 Task: In the  document Friendshipfile.txt Change font size of watermark '113' and place the watermark  'Horizontally'. Insert footer and write www.quantum.com
Action: Mouse moved to (455, 387)
Screenshot: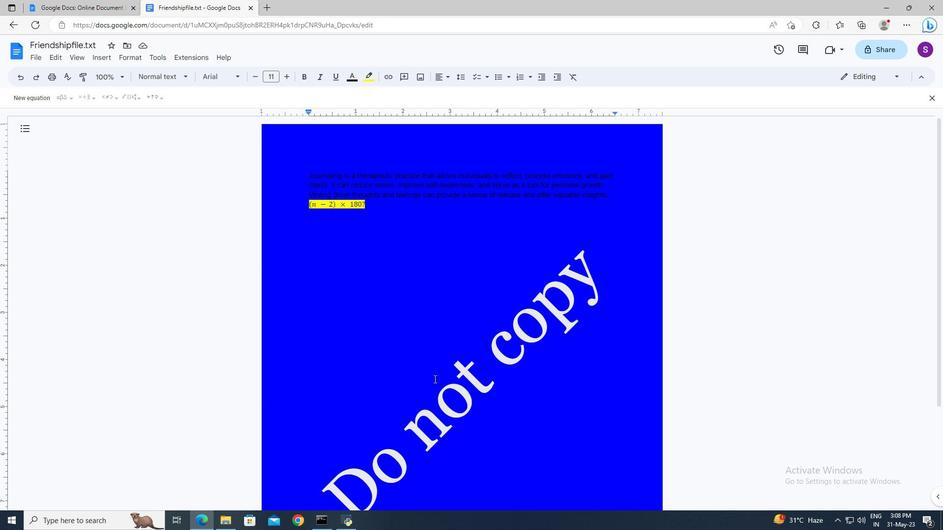 
Action: Mouse pressed left at (455, 387)
Screenshot: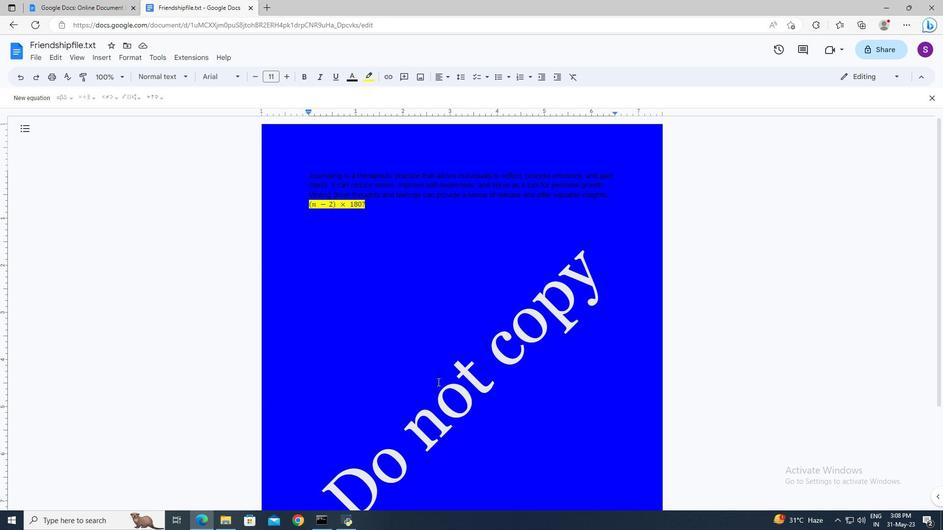 
Action: Mouse moved to (470, 388)
Screenshot: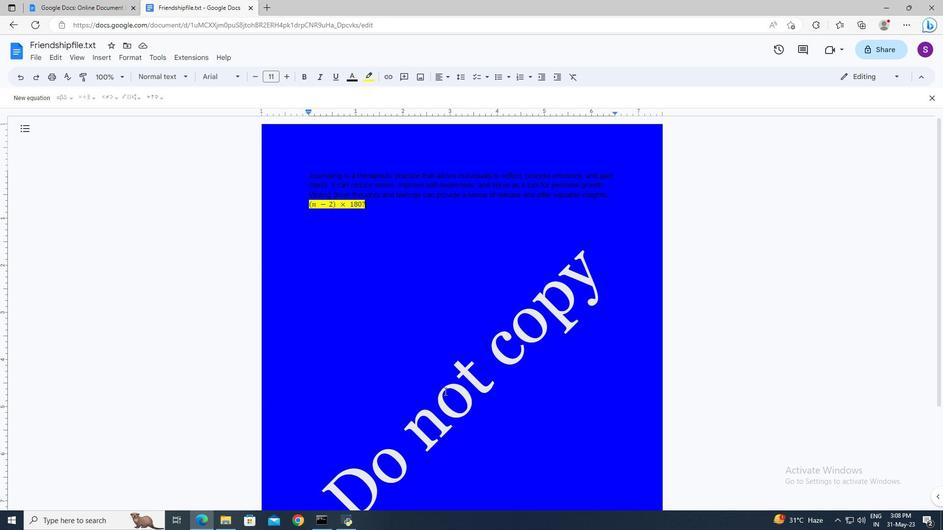 
Action: Mouse pressed left at (470, 388)
Screenshot: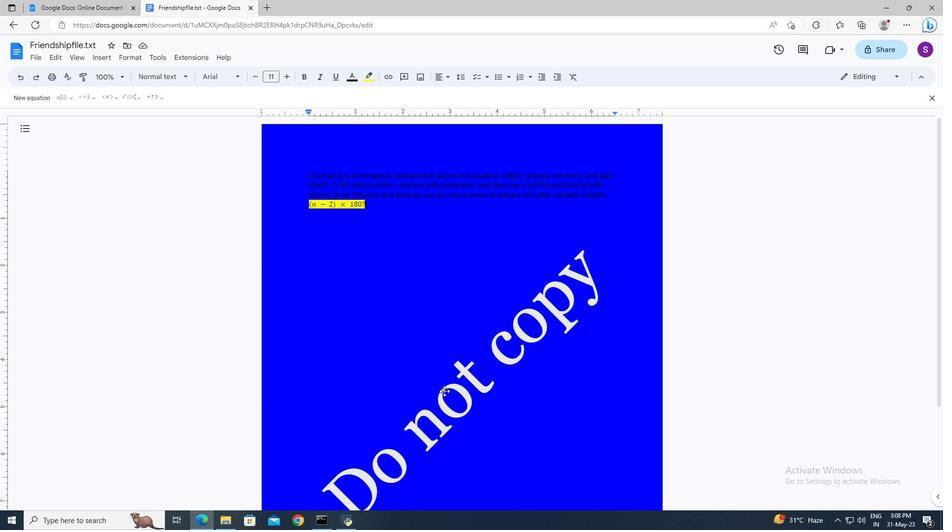 
Action: Mouse moved to (337, 484)
Screenshot: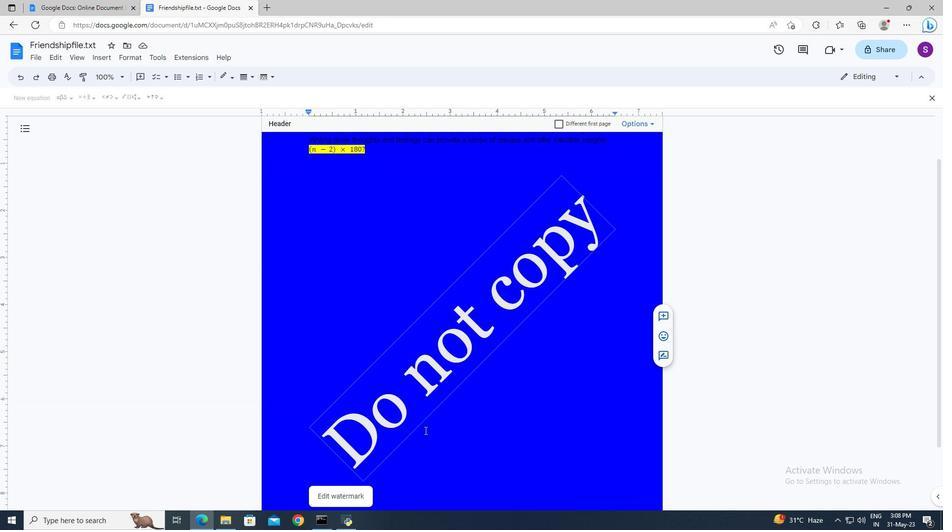 
Action: Mouse pressed left at (337, 484)
Screenshot: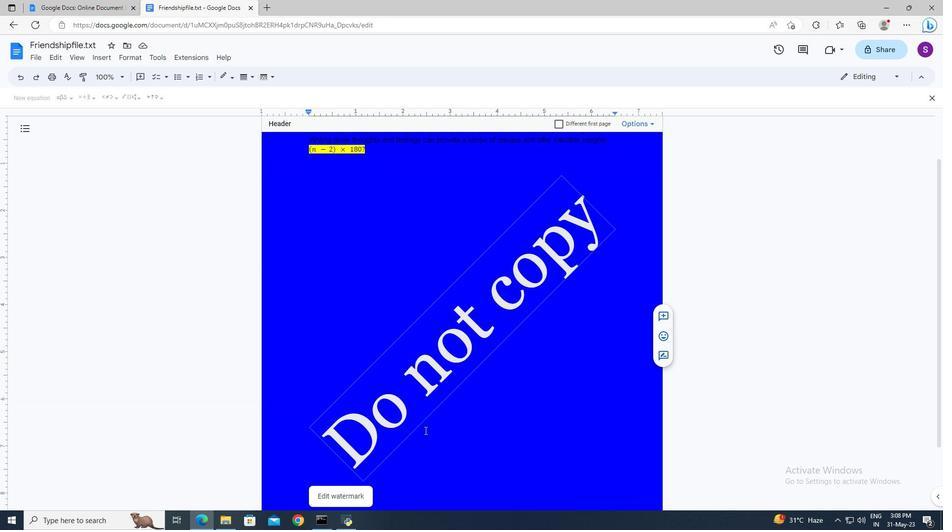 
Action: Mouse moved to (337, 489)
Screenshot: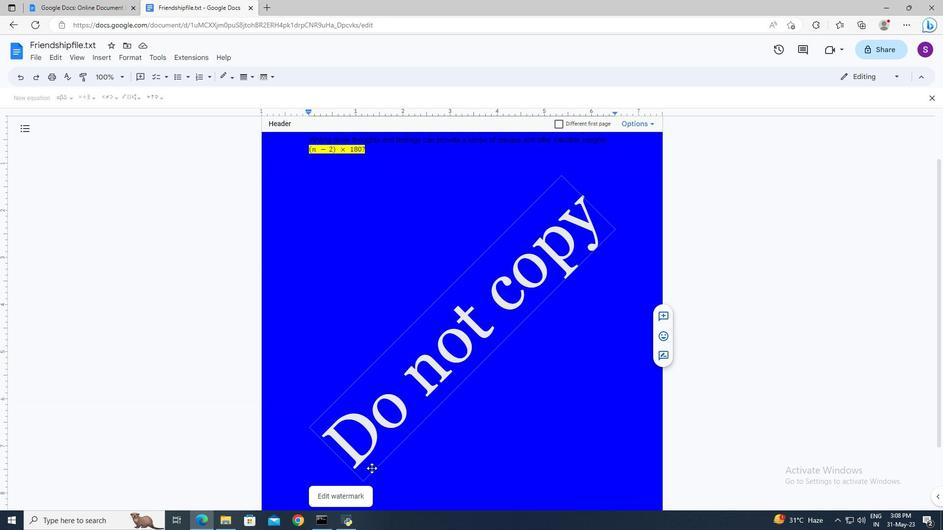 
Action: Mouse pressed left at (337, 489)
Screenshot: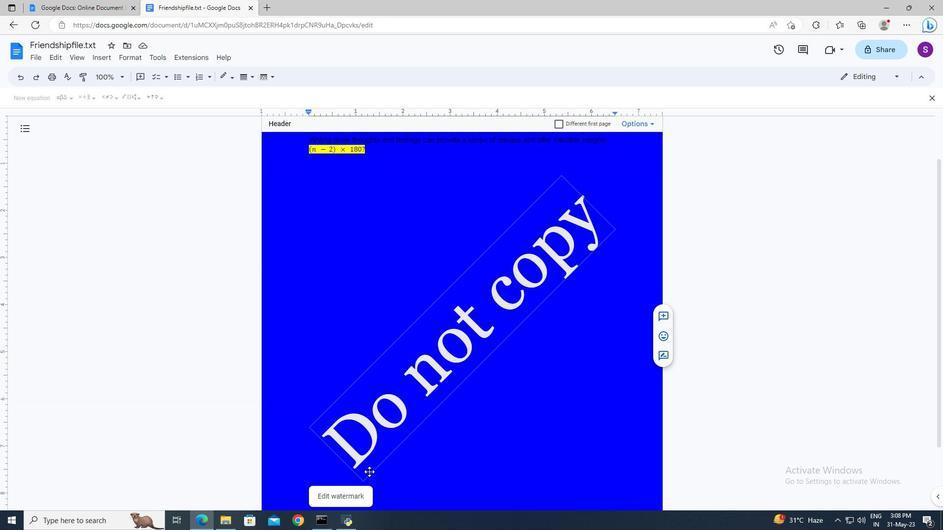 
Action: Mouse moved to (367, 418)
Screenshot: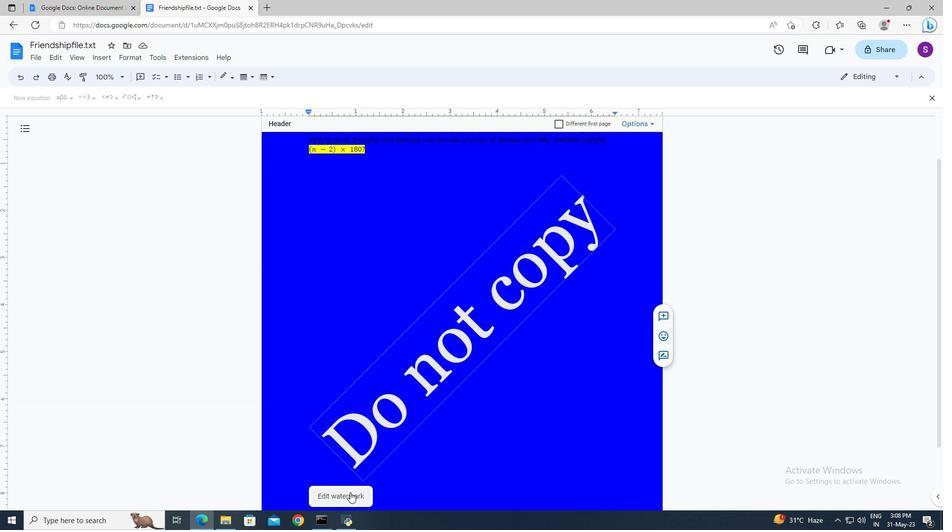 
Action: Mouse scrolled (367, 417) with delta (0, 0)
Screenshot: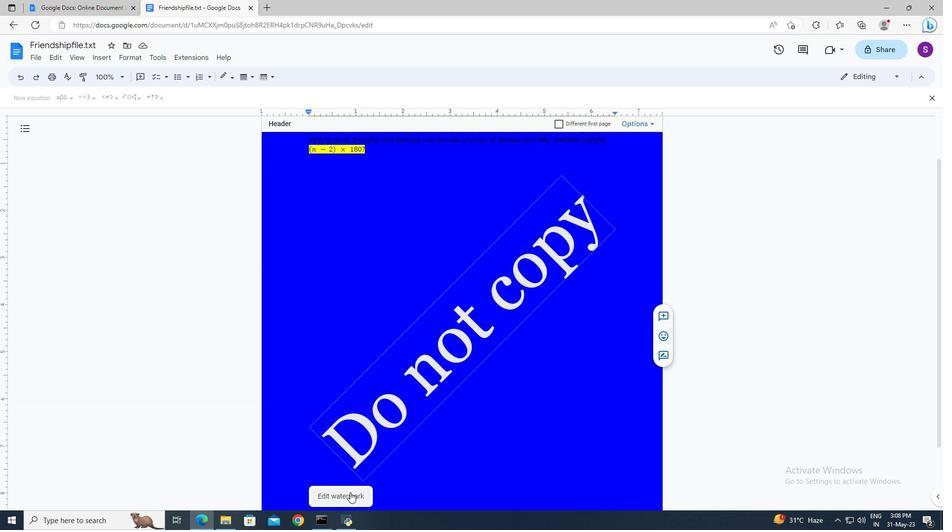 
Action: Mouse moved to (367, 415)
Screenshot: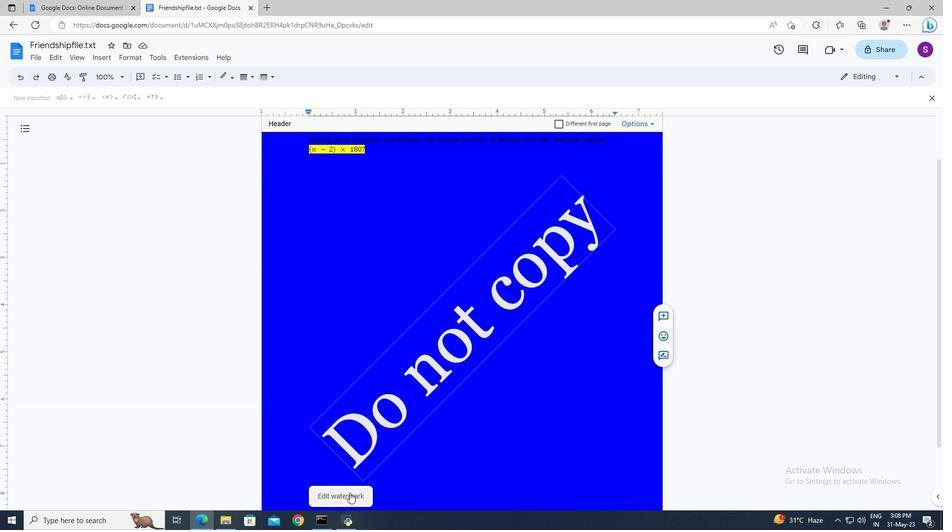 
Action: Mouse scrolled (367, 415) with delta (0, 0)
Screenshot: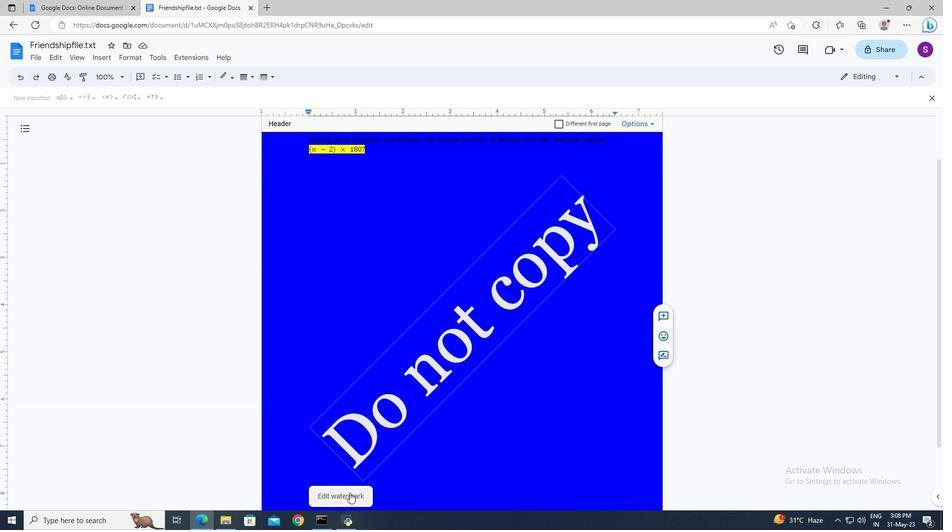 
Action: Mouse moved to (369, 412)
Screenshot: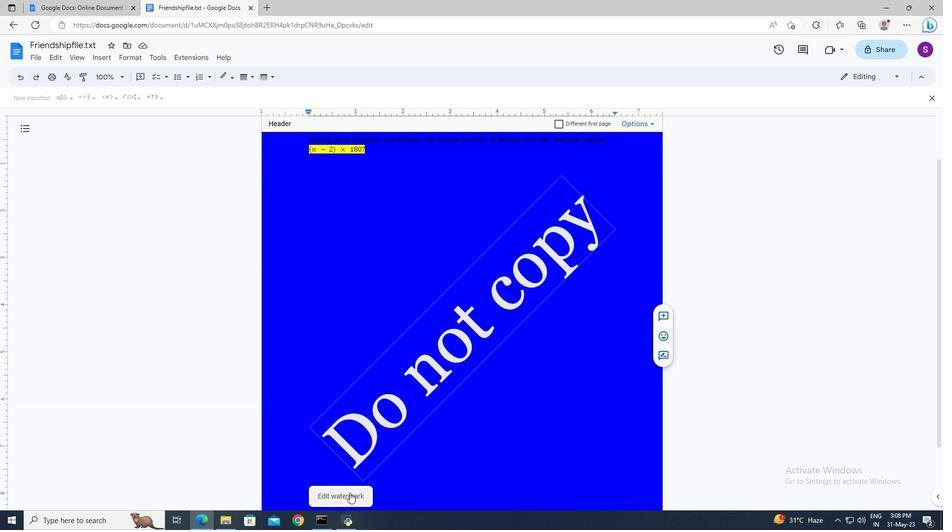 
Action: Mouse scrolled (369, 412) with delta (0, 0)
Screenshot: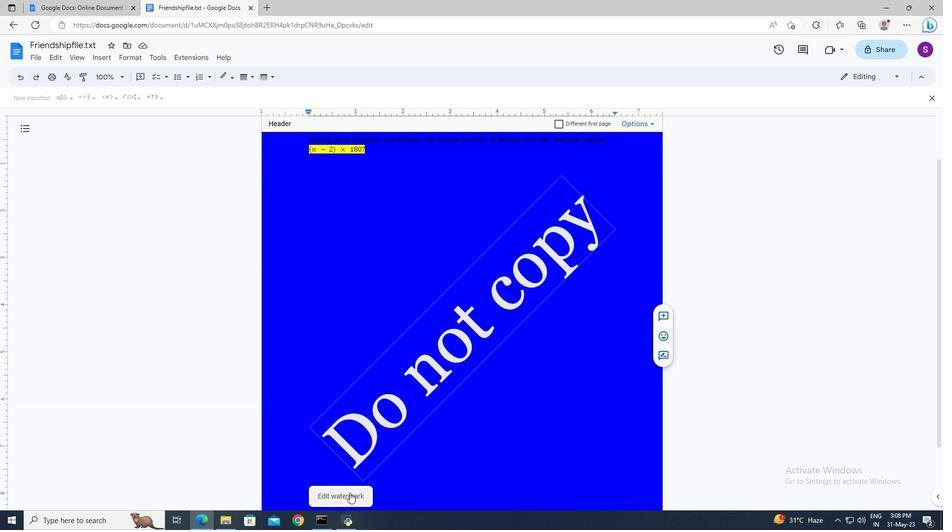 
Action: Mouse moved to (377, 348)
Screenshot: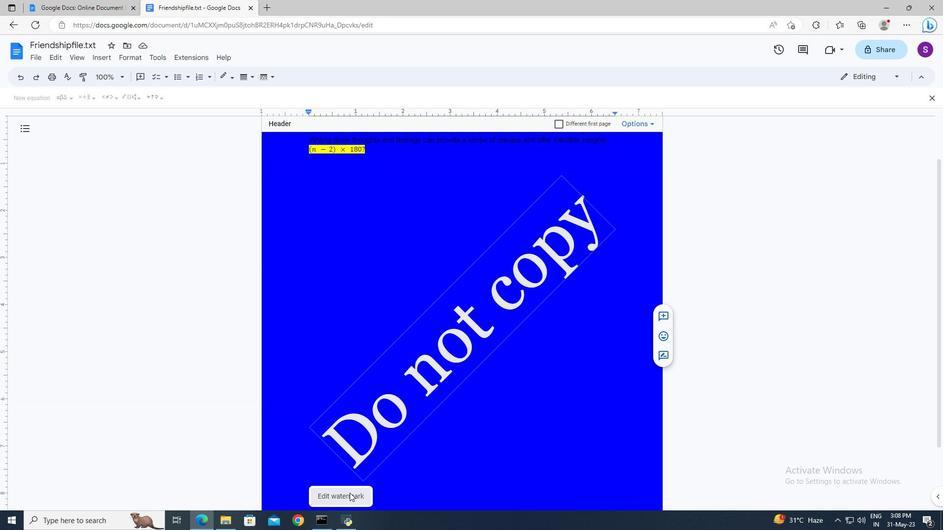 
Action: Mouse pressed left at (377, 348)
Screenshot: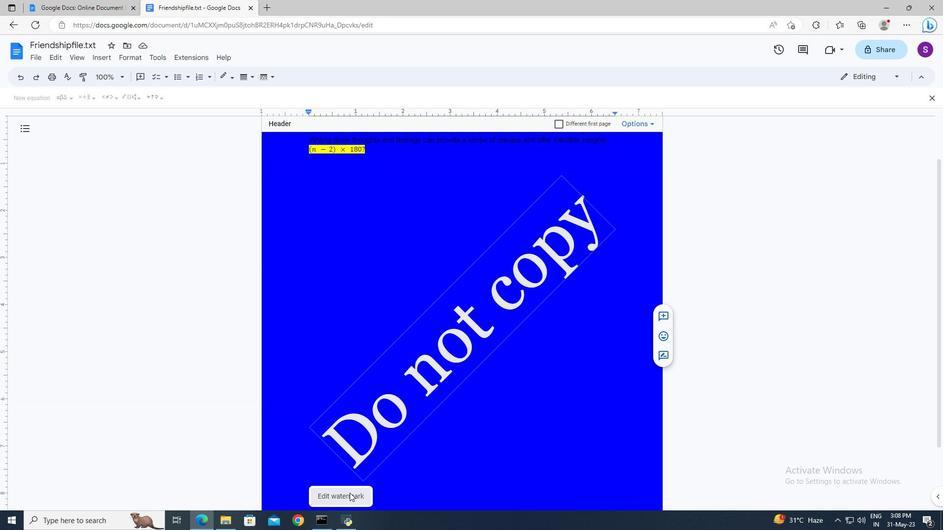 
Action: Mouse moved to (377, 347)
Screenshot: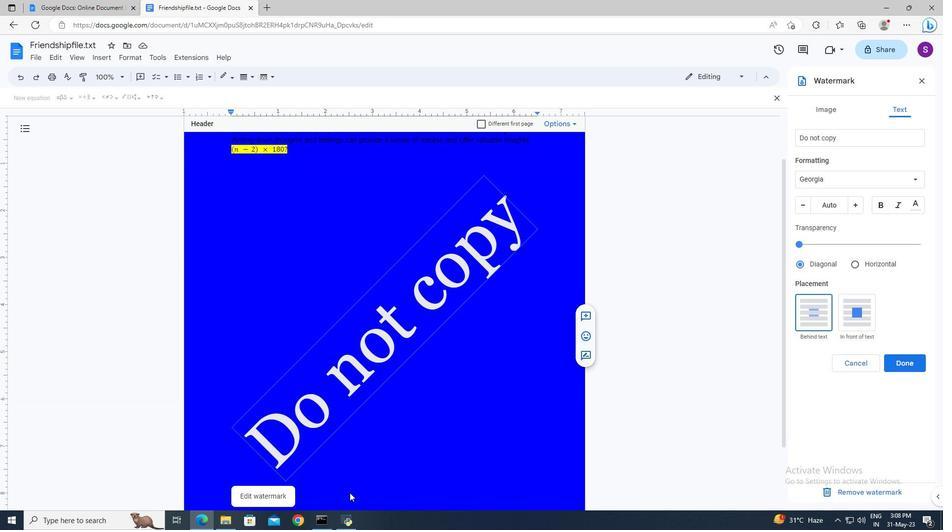
Action: Mouse pressed left at (377, 347)
Screenshot: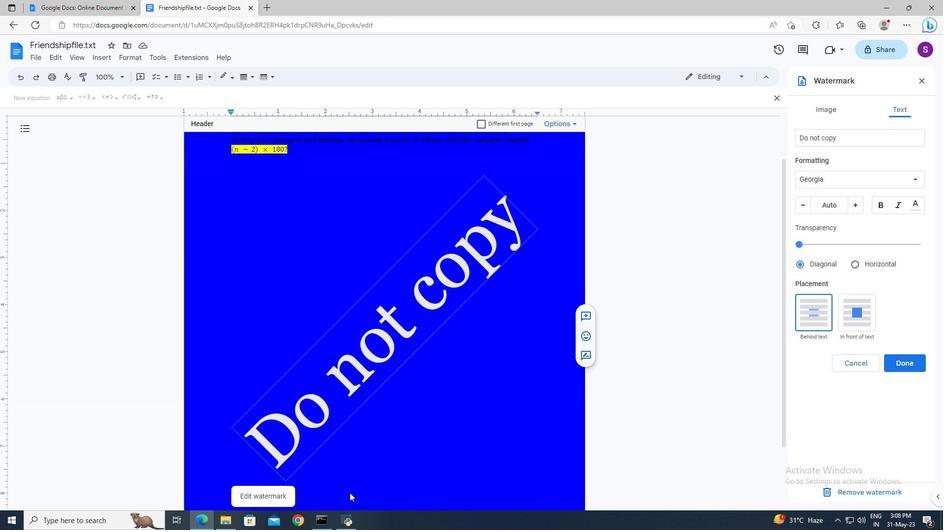 
Action: Mouse moved to (435, 361)
Screenshot: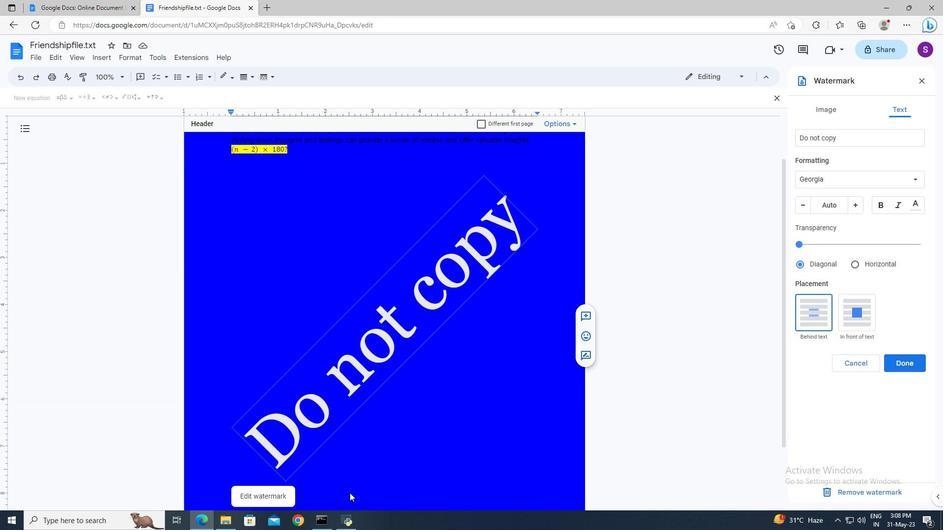 
Action: Mouse pressed left at (435, 361)
Screenshot: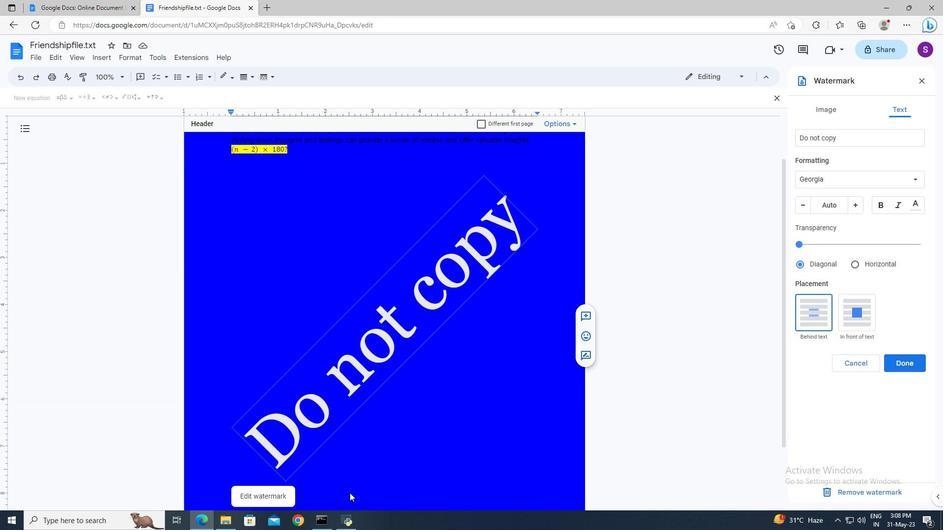 
Action: Mouse moved to (435, 361)
Screenshot: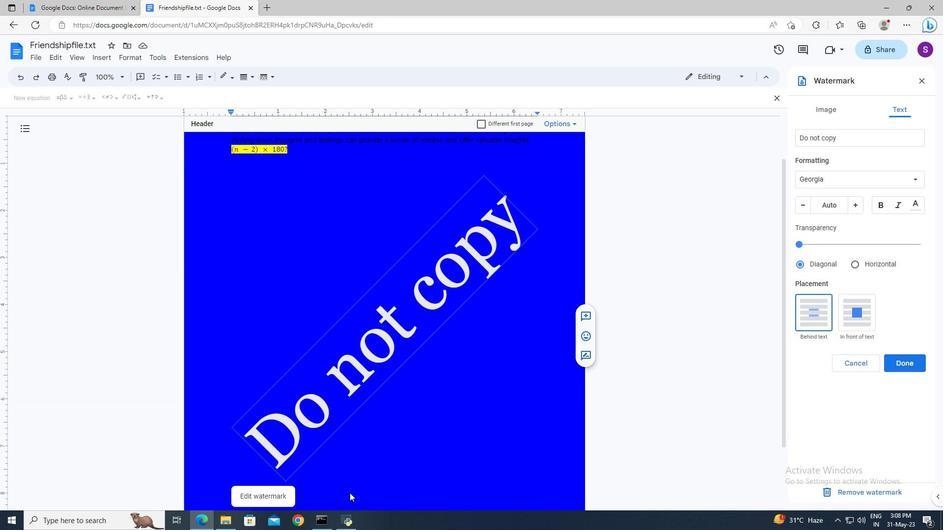 
Action: Mouse pressed left at (435, 361)
Screenshot: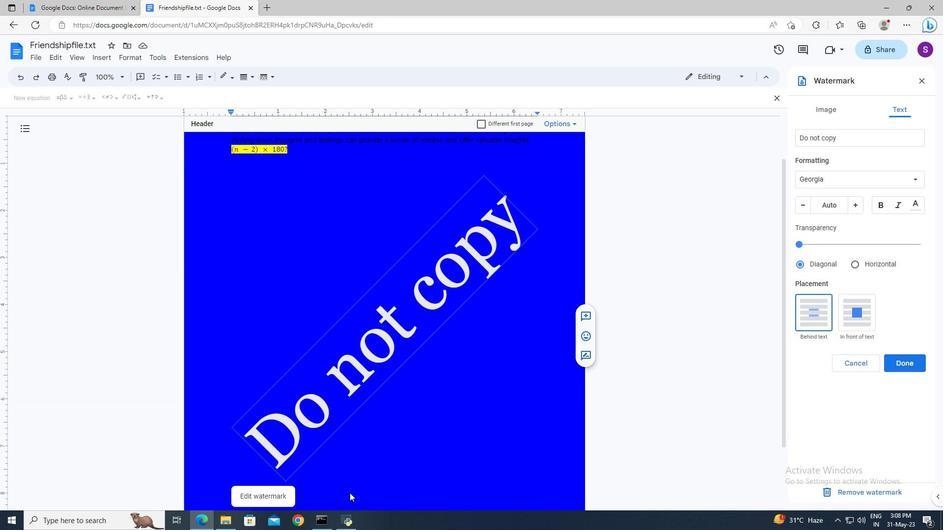 
Action: Mouse moved to (412, 288)
Screenshot: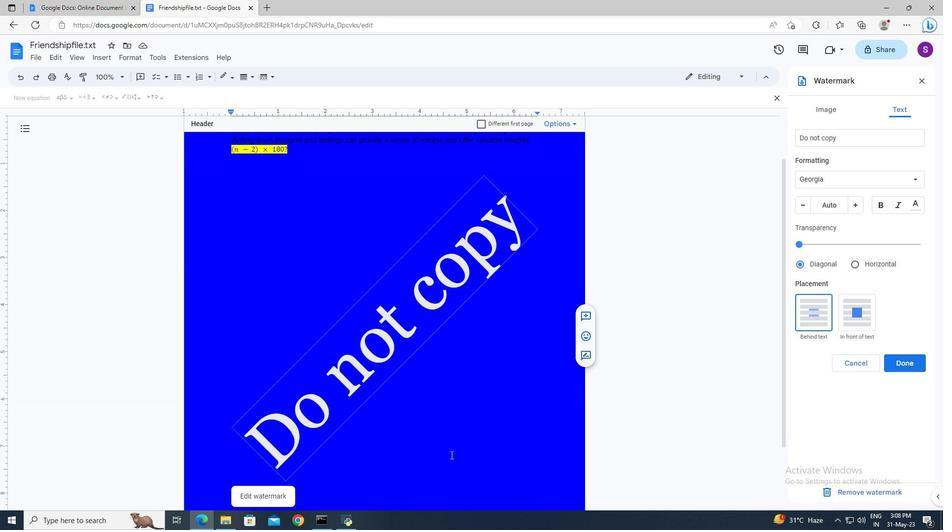 
Action: Mouse pressed left at (412, 288)
Screenshot: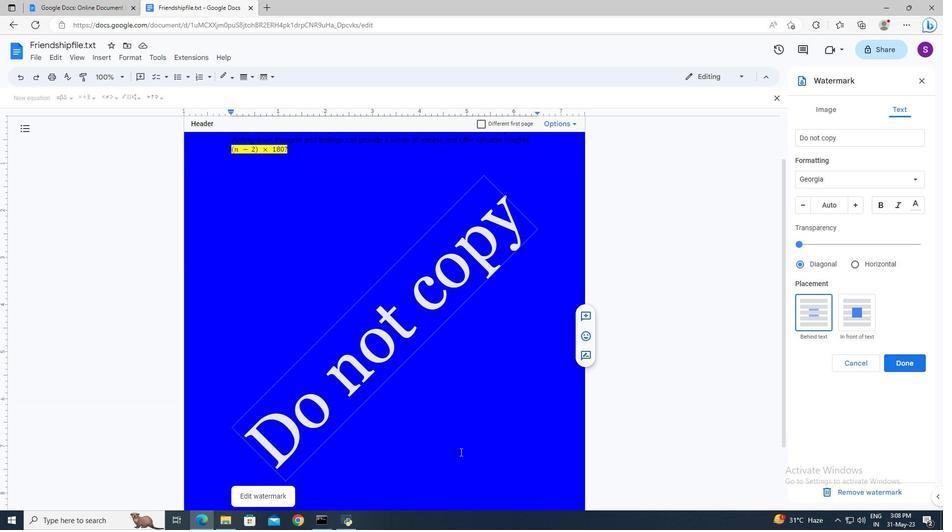 
Action: Mouse moved to (451, 342)
Screenshot: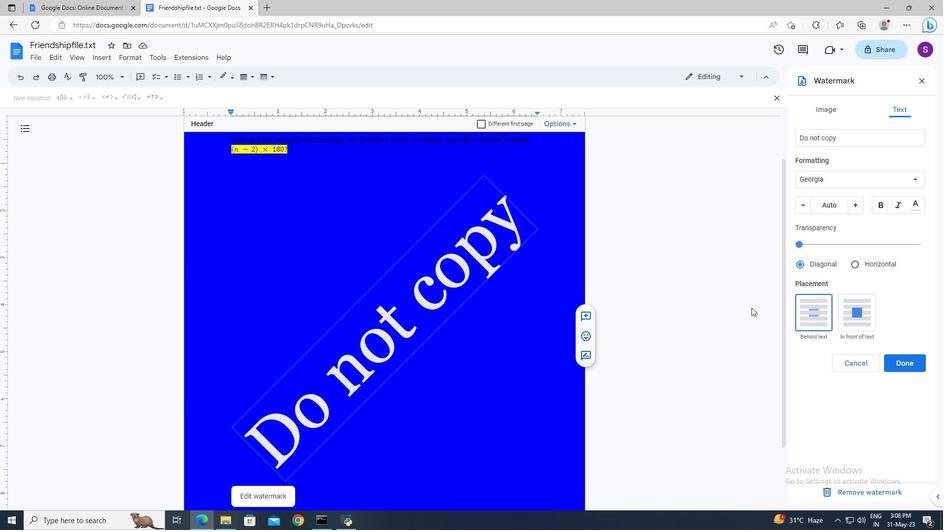 
Action: Mouse pressed left at (451, 342)
Screenshot: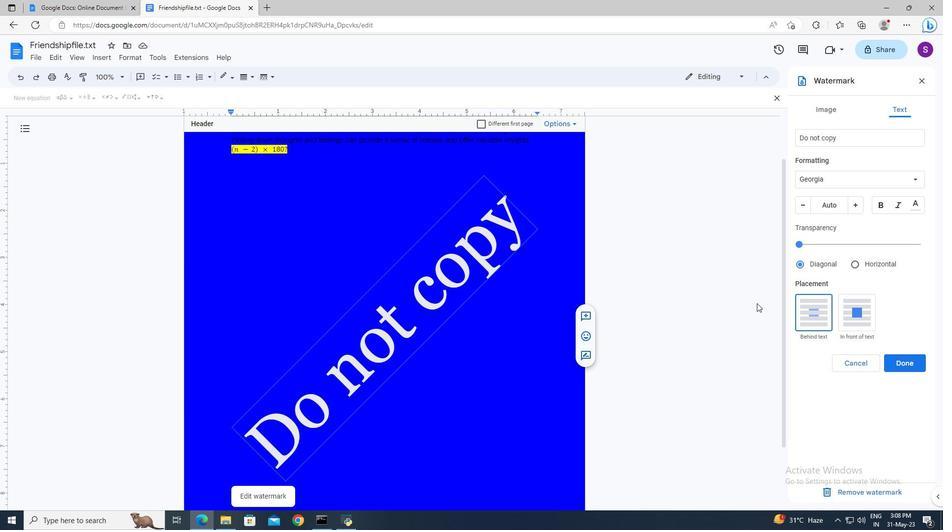 
Action: Mouse moved to (453, 343)
Screenshot: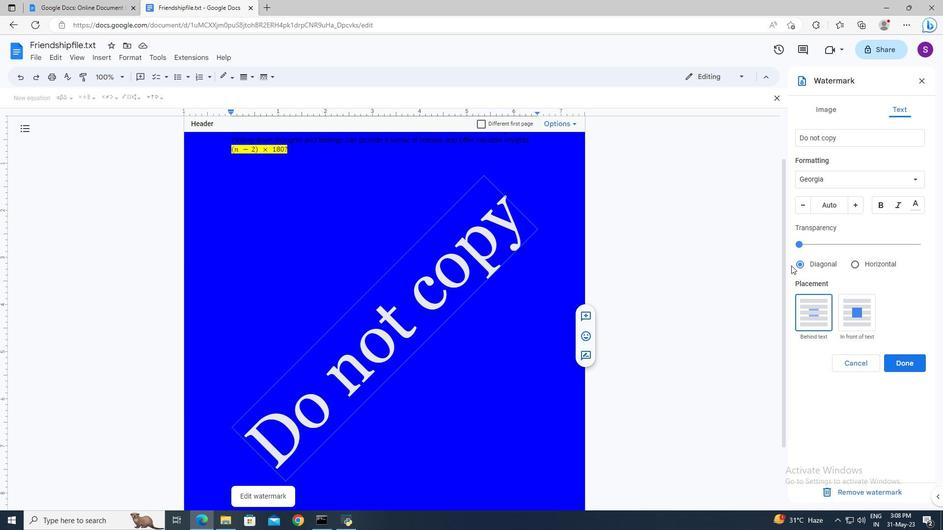 
Action: Mouse pressed left at (453, 343)
Screenshot: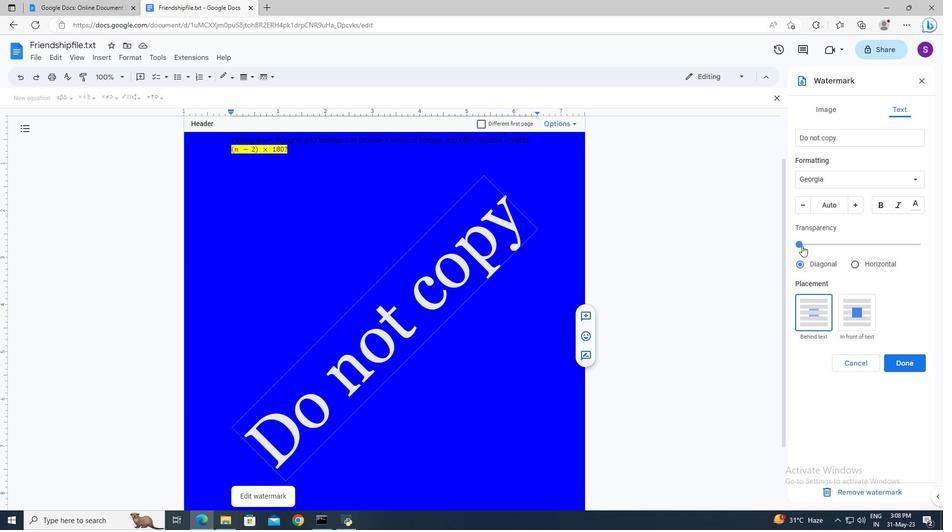 
Action: Mouse pressed left at (453, 343)
Screenshot: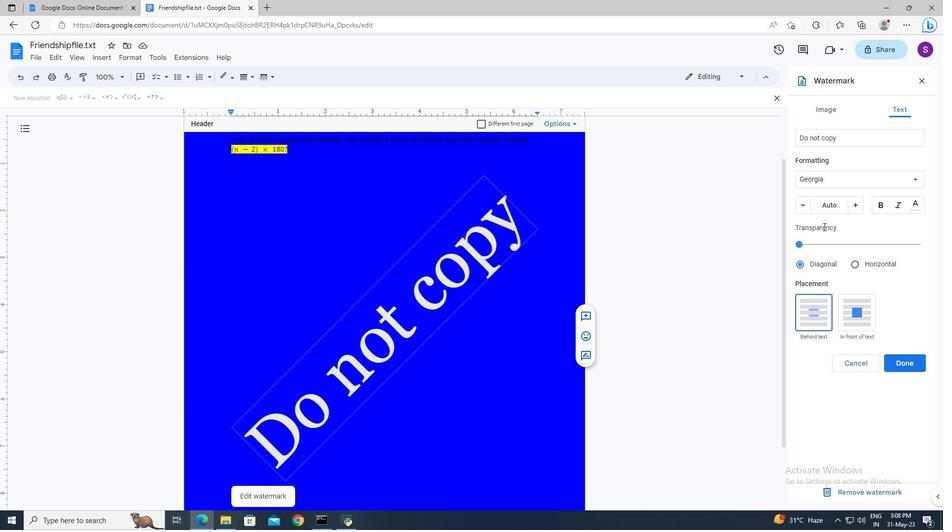 
Action: Mouse moved to (444, 391)
Screenshot: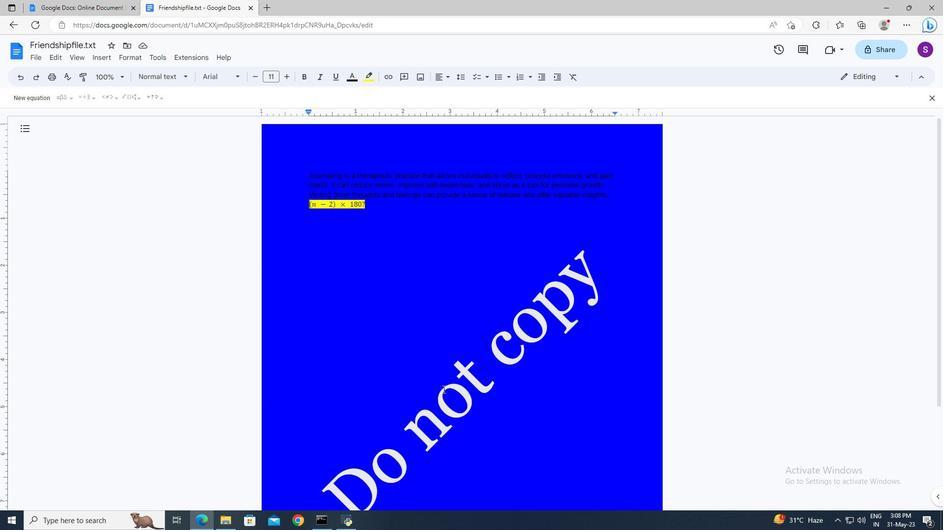 
Action: Mouse pressed left at (444, 391)
Screenshot: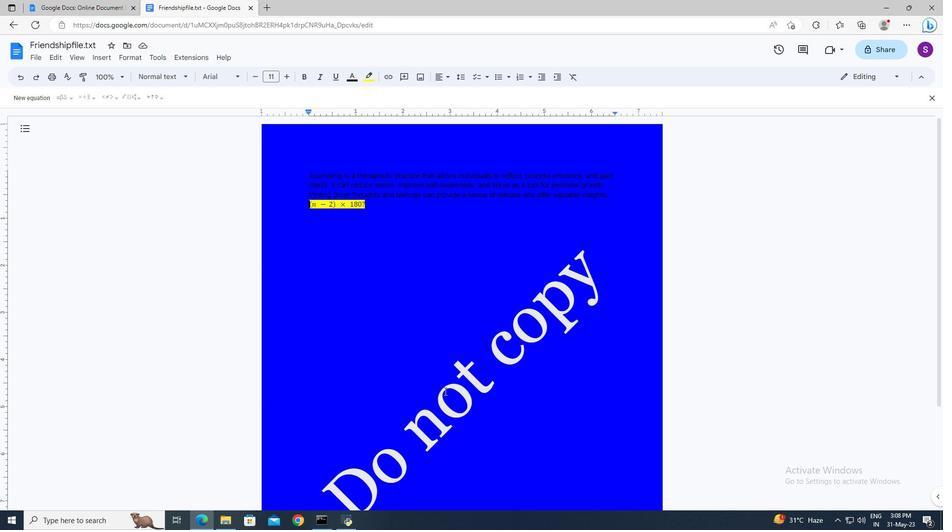 
Action: Mouse pressed left at (444, 391)
Screenshot: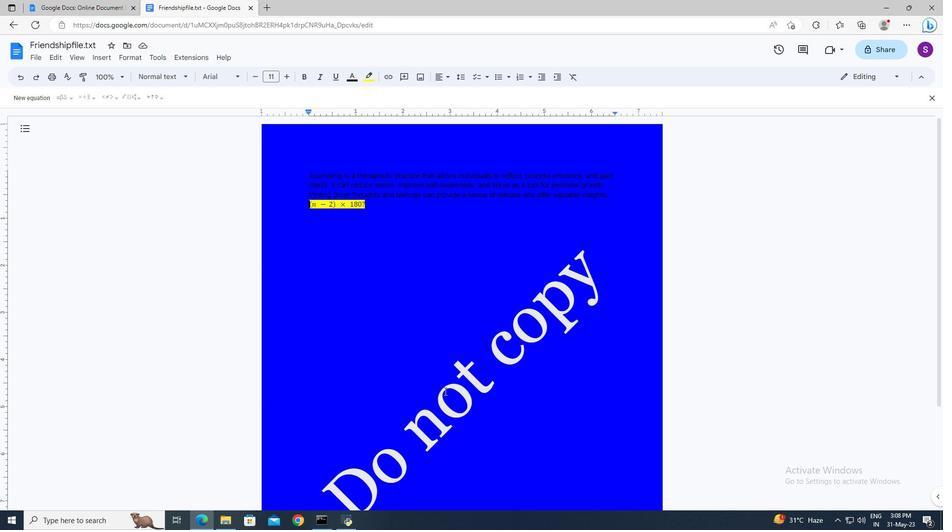 
Action: Mouse moved to (349, 493)
Screenshot: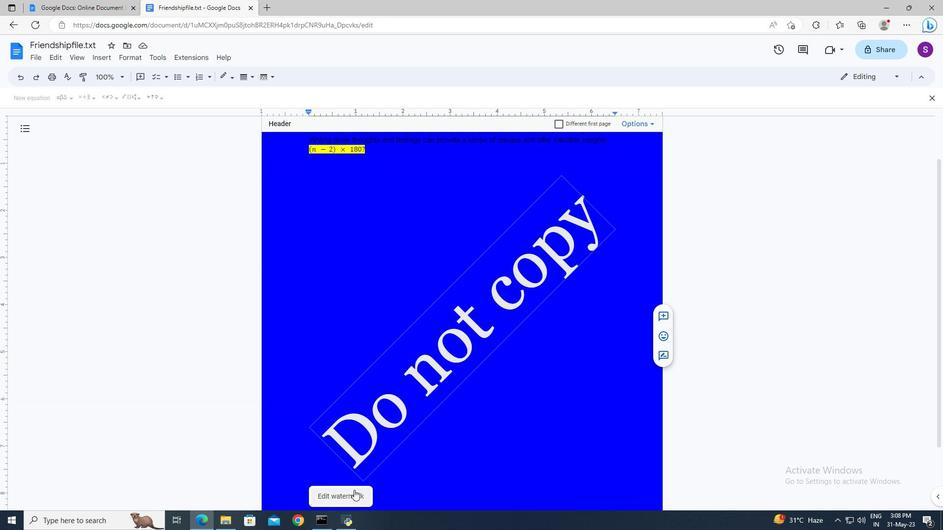 
Action: Mouse pressed left at (349, 493)
Screenshot: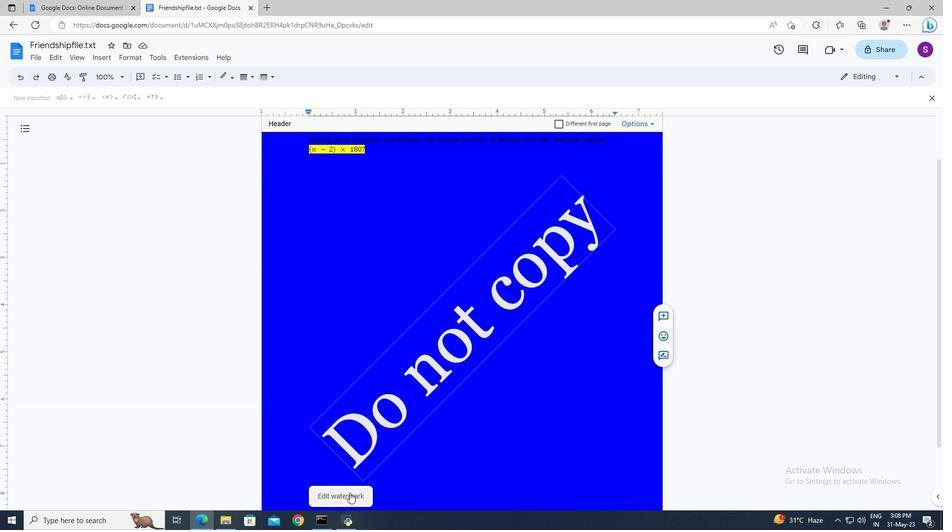 
Action: Mouse moved to (825, 212)
Screenshot: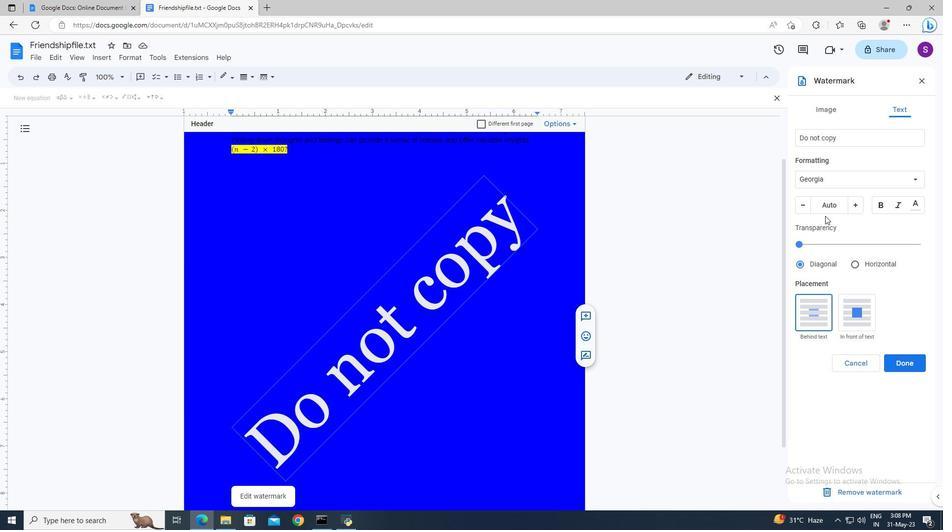 
Action: Mouse pressed left at (825, 212)
Screenshot: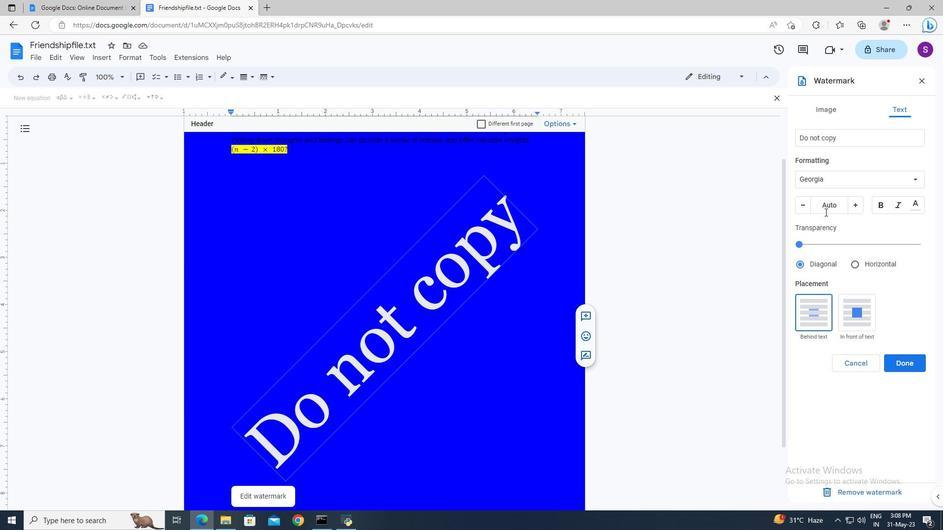 
Action: Mouse moved to (823, 215)
Screenshot: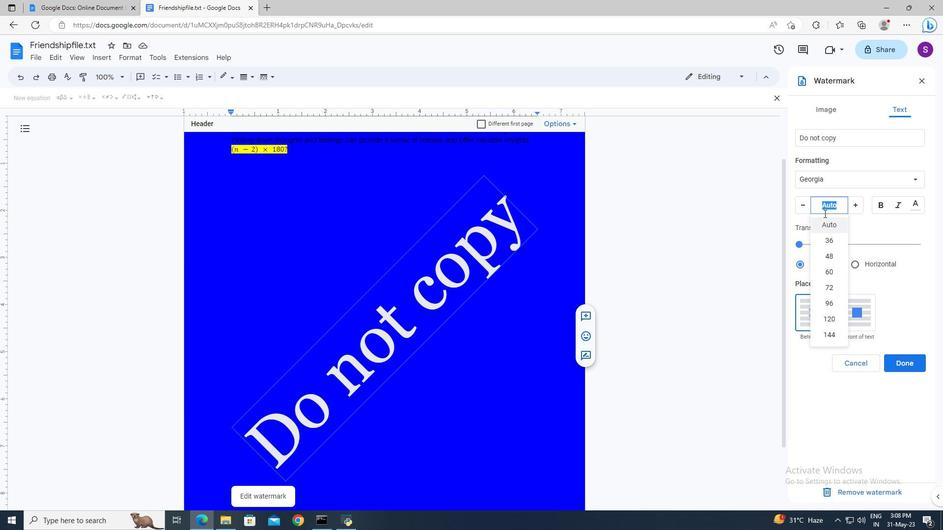 
Action: Key pressed 113
Screenshot: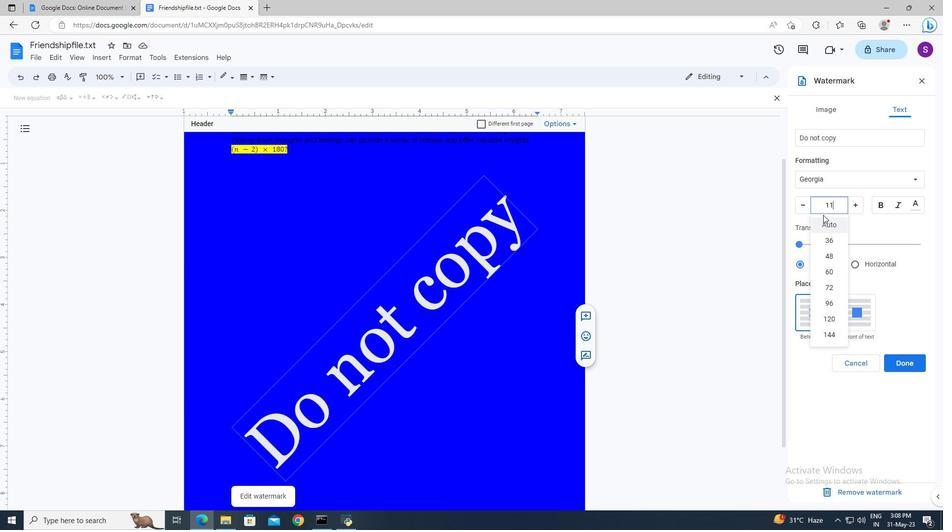 
Action: Mouse moved to (821, 216)
Screenshot: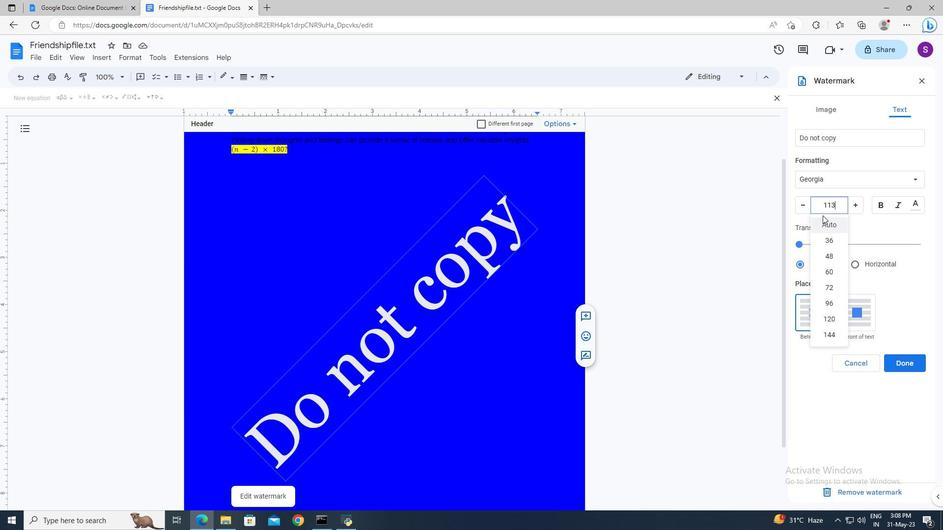 
Action: Key pressed <Key.enter>
Screenshot: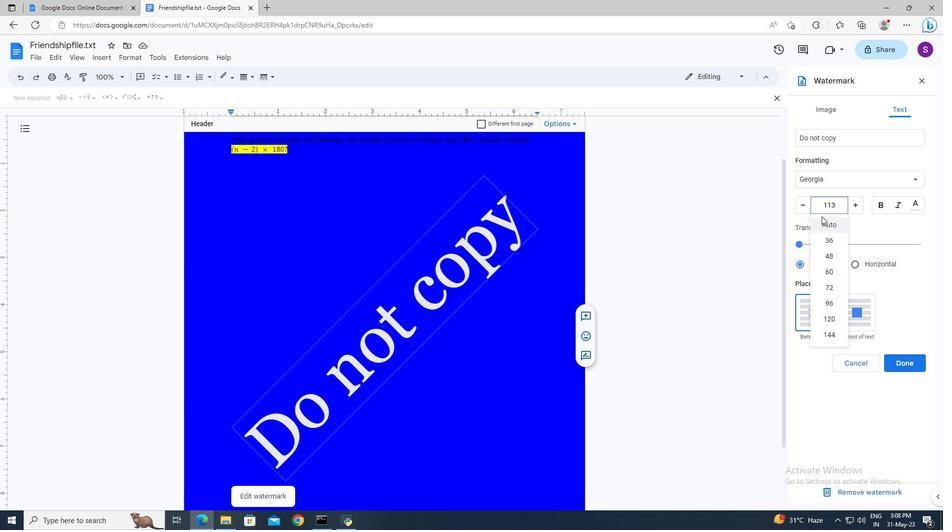 
Action: Mouse moved to (853, 265)
Screenshot: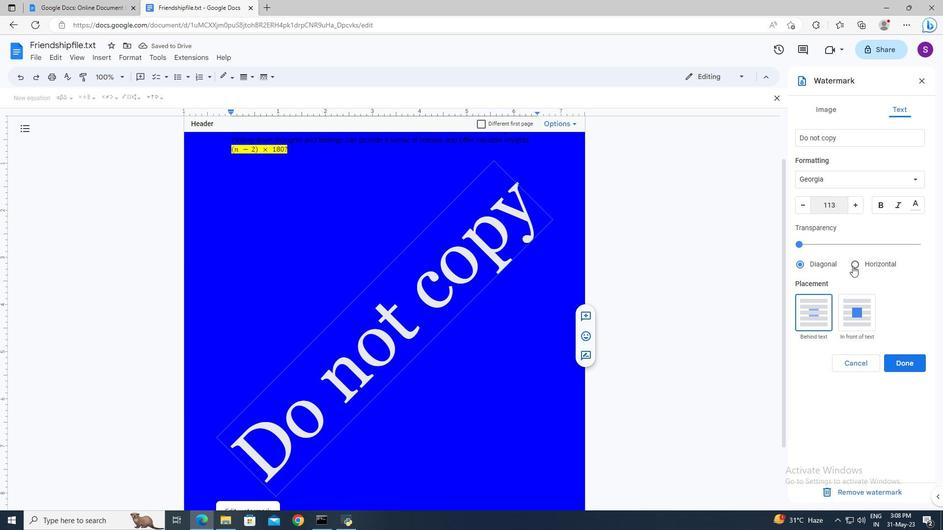 
Action: Mouse pressed left at (853, 265)
Screenshot: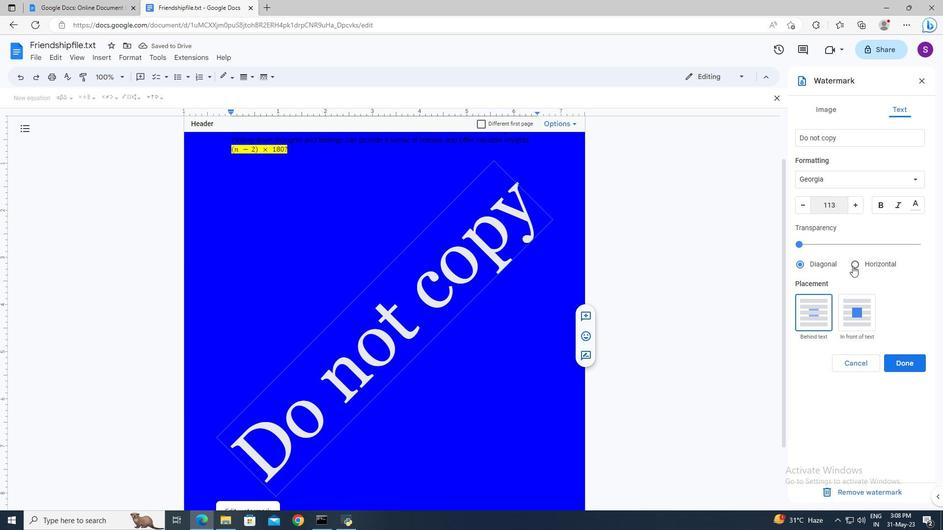 
Action: Mouse moved to (890, 361)
Screenshot: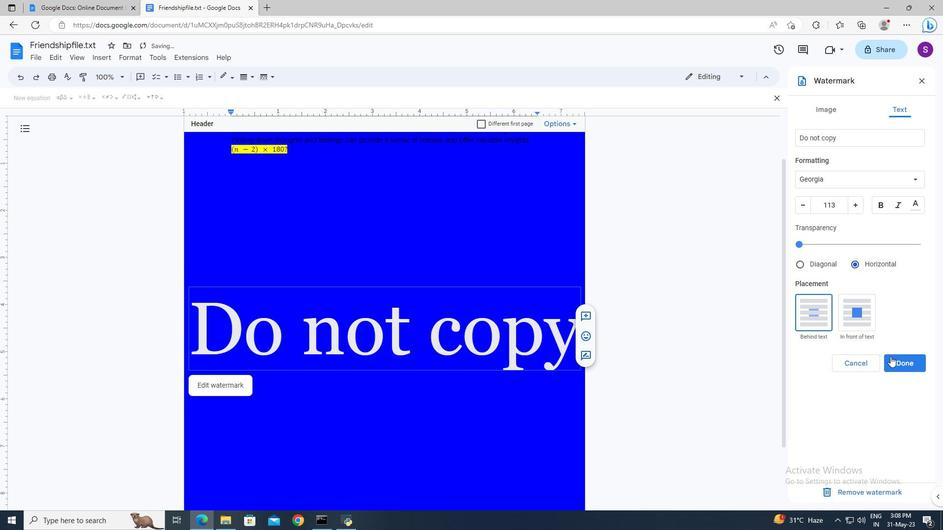 
Action: Mouse pressed left at (890, 361)
Screenshot: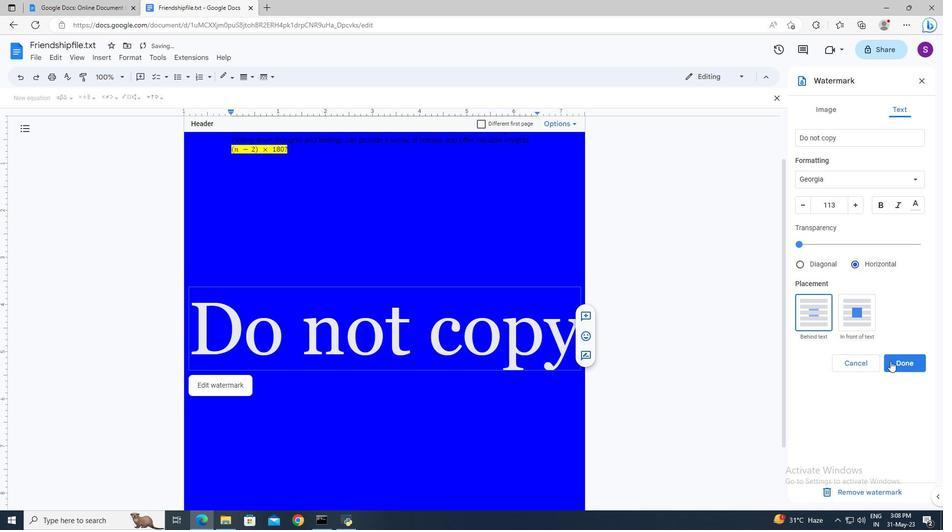 
Action: Mouse moved to (107, 59)
Screenshot: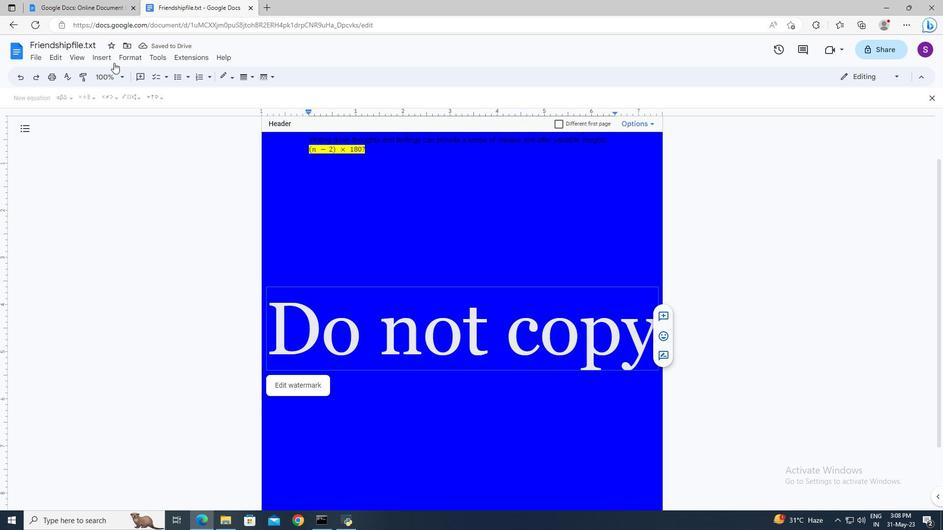 
Action: Mouse pressed left at (107, 59)
Screenshot: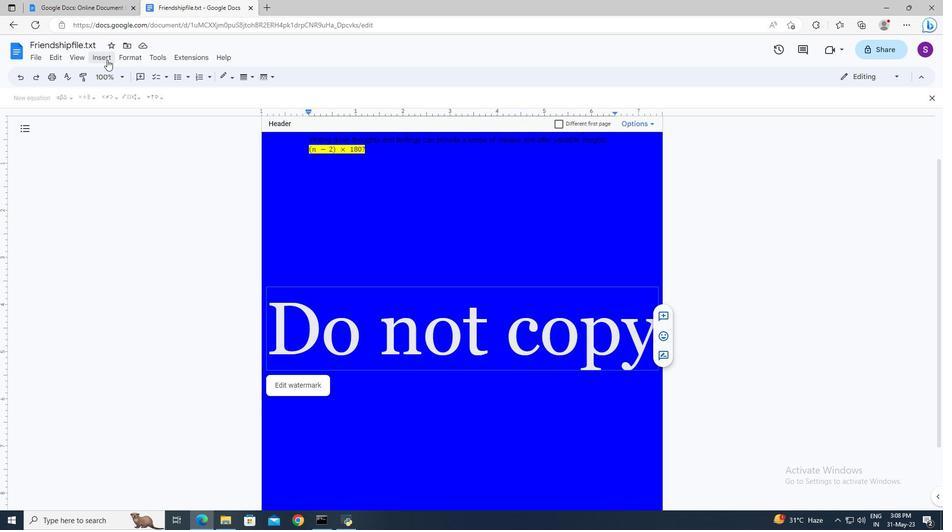 
Action: Mouse moved to (264, 321)
Screenshot: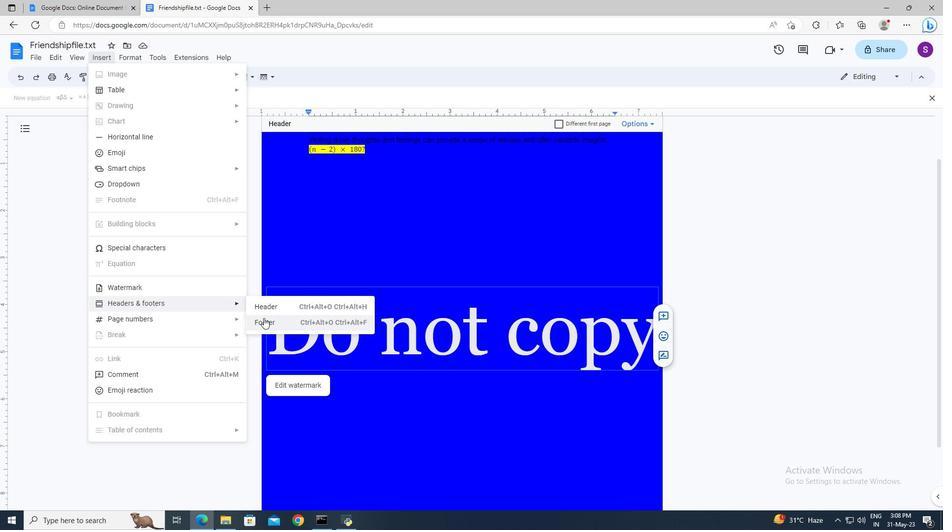 
Action: Mouse pressed left at (264, 321)
Screenshot: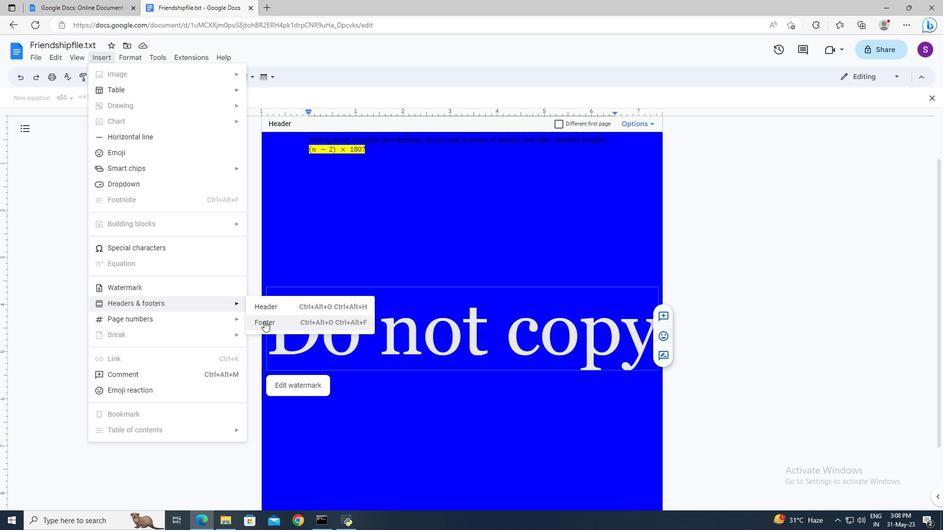 
Action: Key pressed www.quantum.com
Screenshot: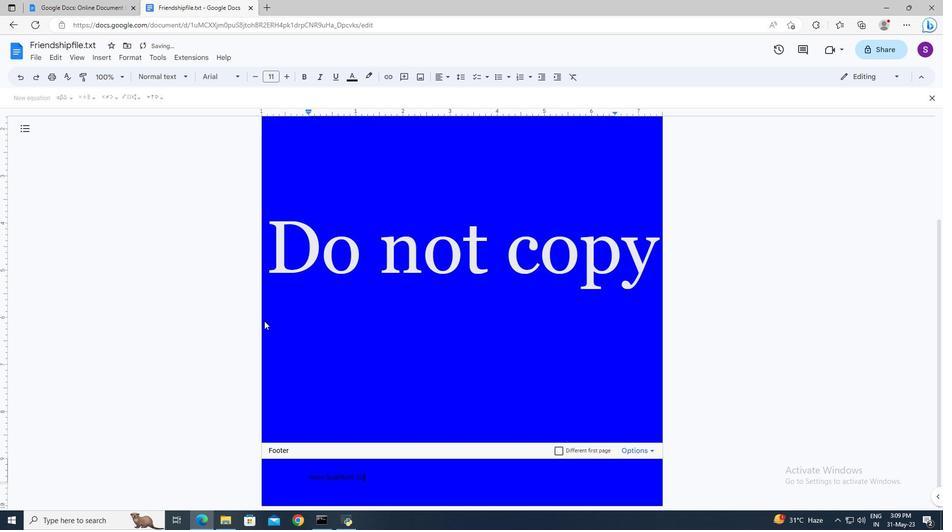
